 Task: Add the task  Data not being saved when expected to the section Acceleration Adventure in the project ZoomTech and add a Due Date to the respective task as 2023/08/22.
Action: Mouse moved to (694, 466)
Screenshot: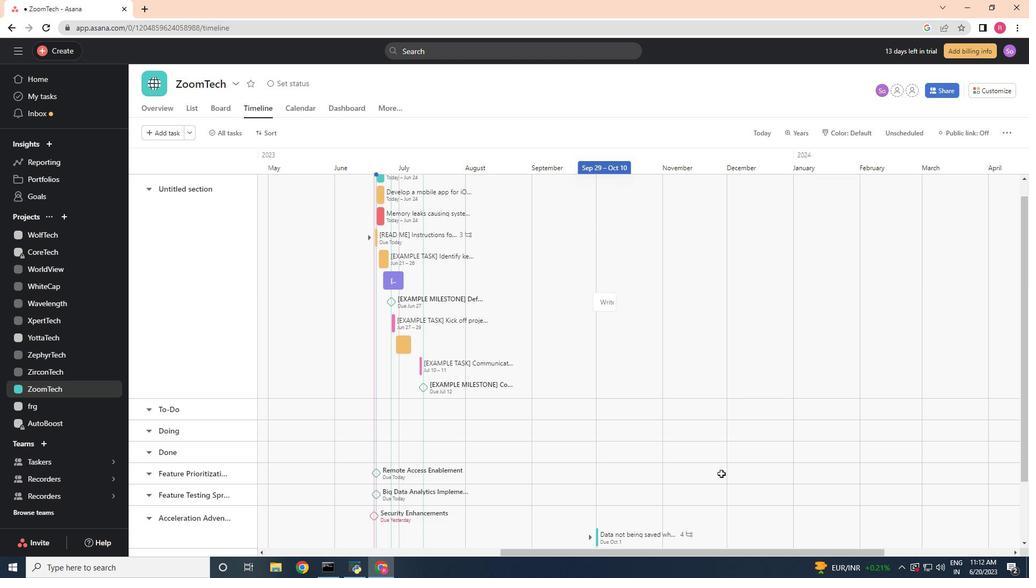 
Action: Mouse scrolled (694, 465) with delta (0, 0)
Screenshot: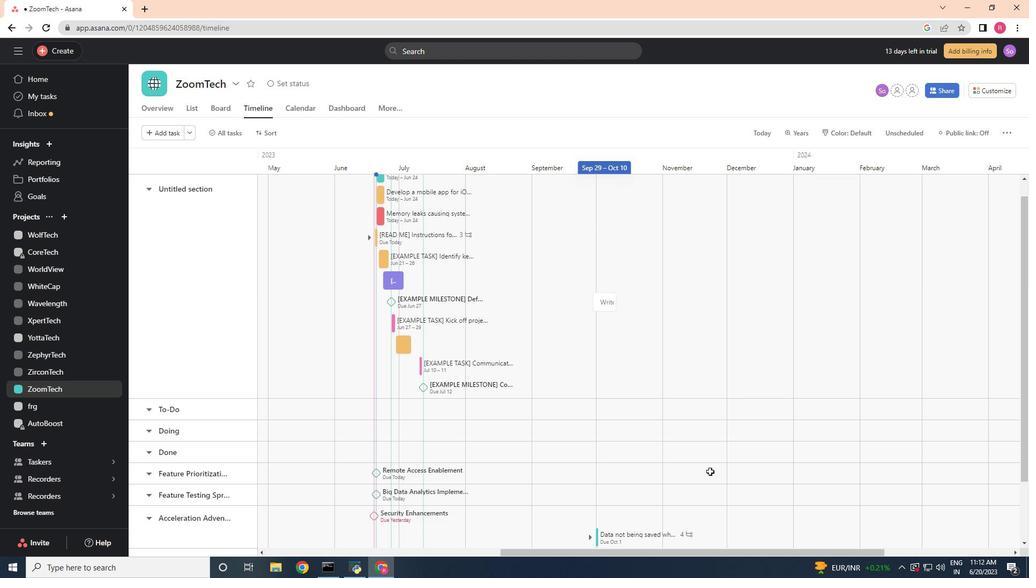 
Action: Mouse moved to (694, 466)
Screenshot: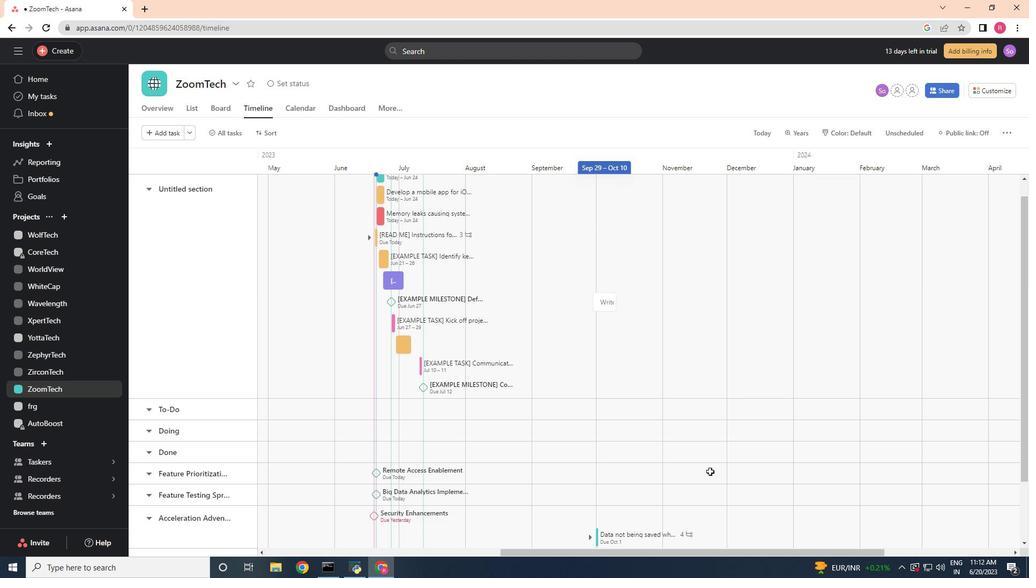 
Action: Mouse scrolled (694, 465) with delta (0, 0)
Screenshot: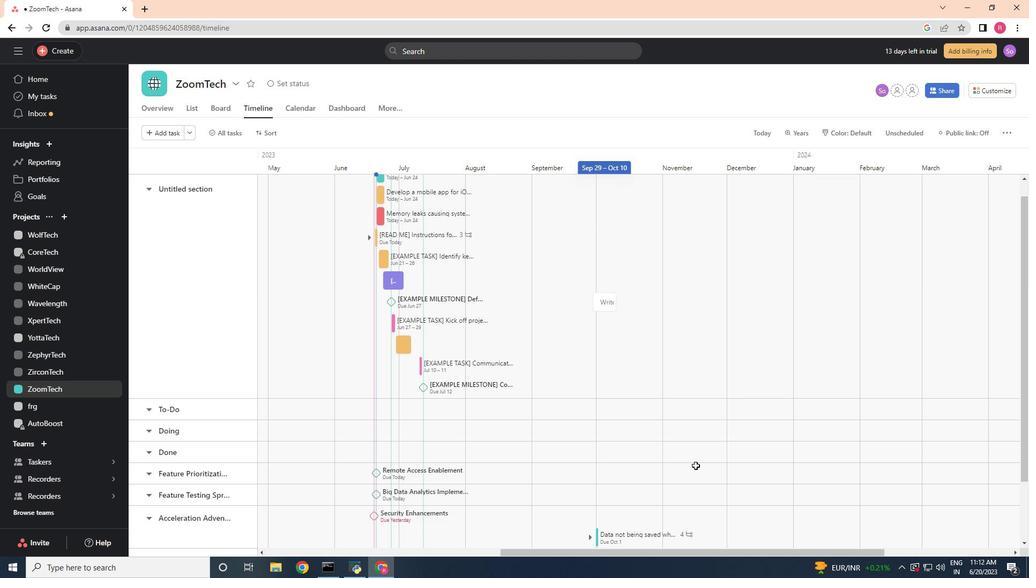 
Action: Mouse moved to (694, 464)
Screenshot: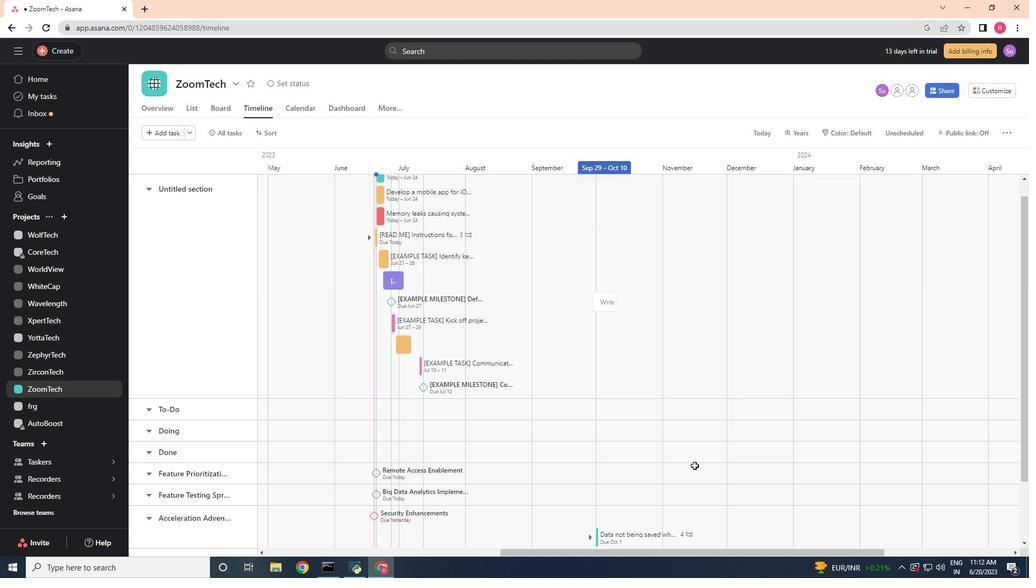 
Action: Mouse scrolled (694, 463) with delta (0, 0)
Screenshot: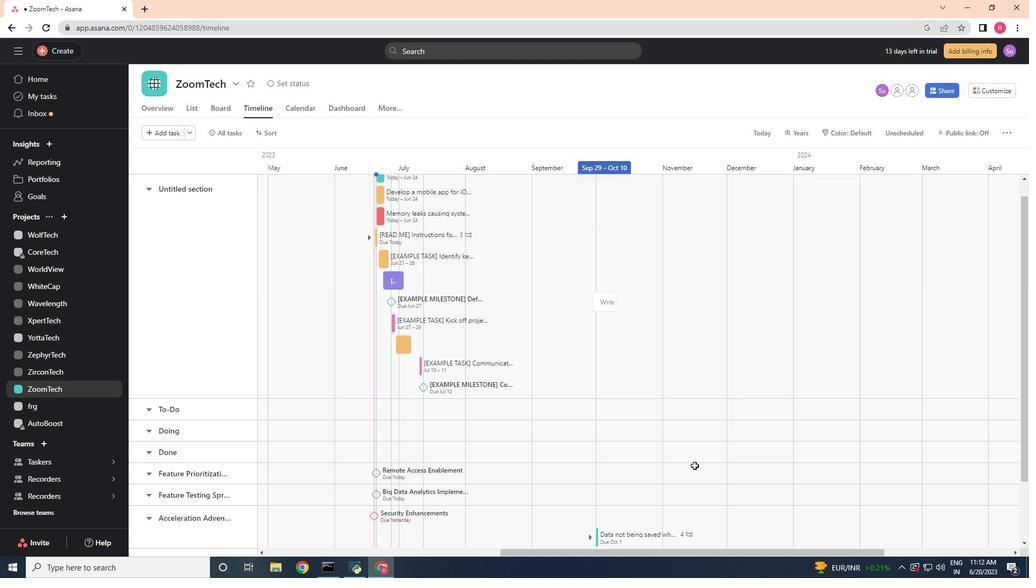
Action: Mouse moved to (686, 456)
Screenshot: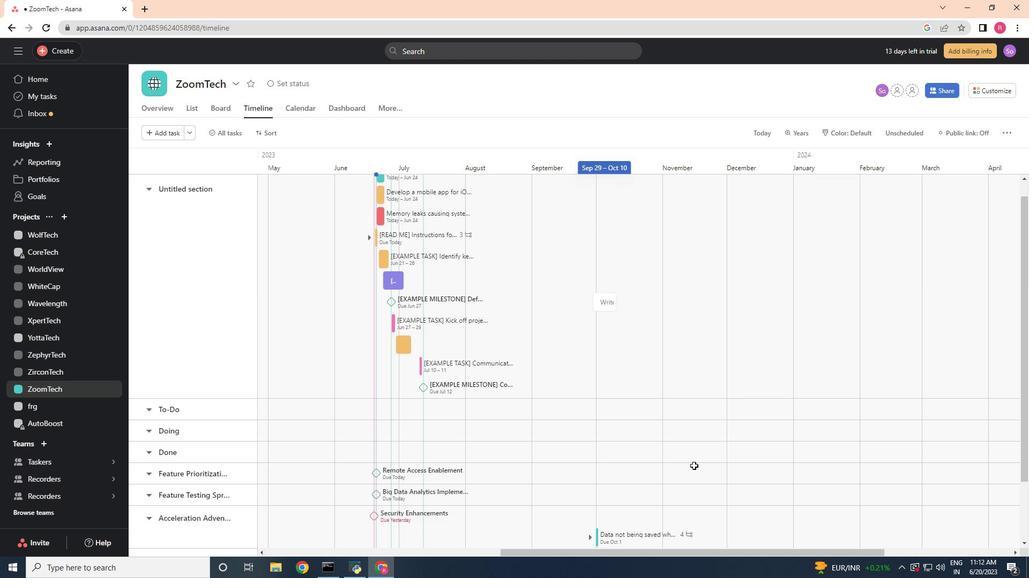 
Action: Mouse scrolled (686, 456) with delta (0, 0)
Screenshot: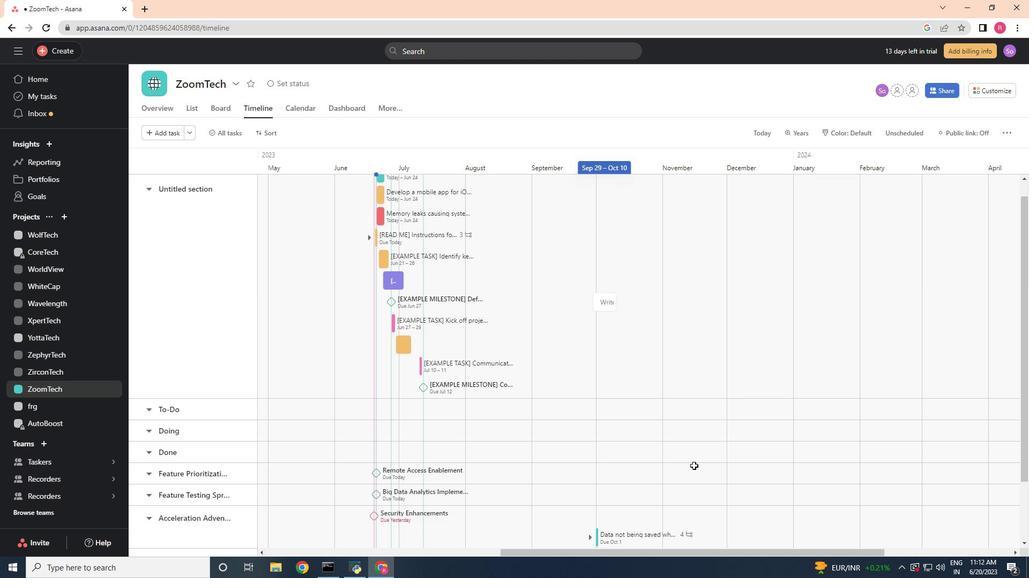 
Action: Mouse moved to (639, 462)
Screenshot: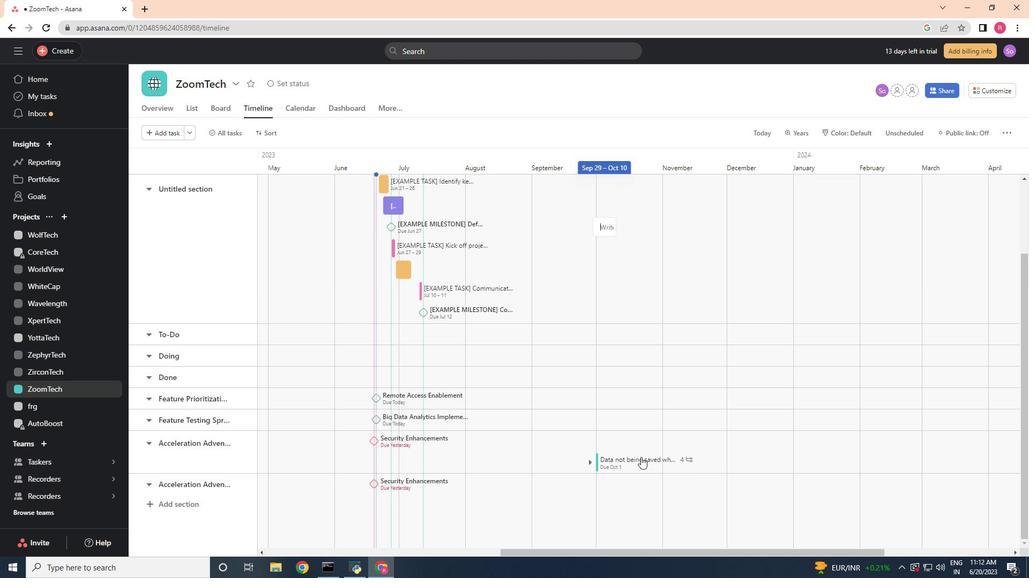 
Action: Mouse pressed left at (639, 462)
Screenshot: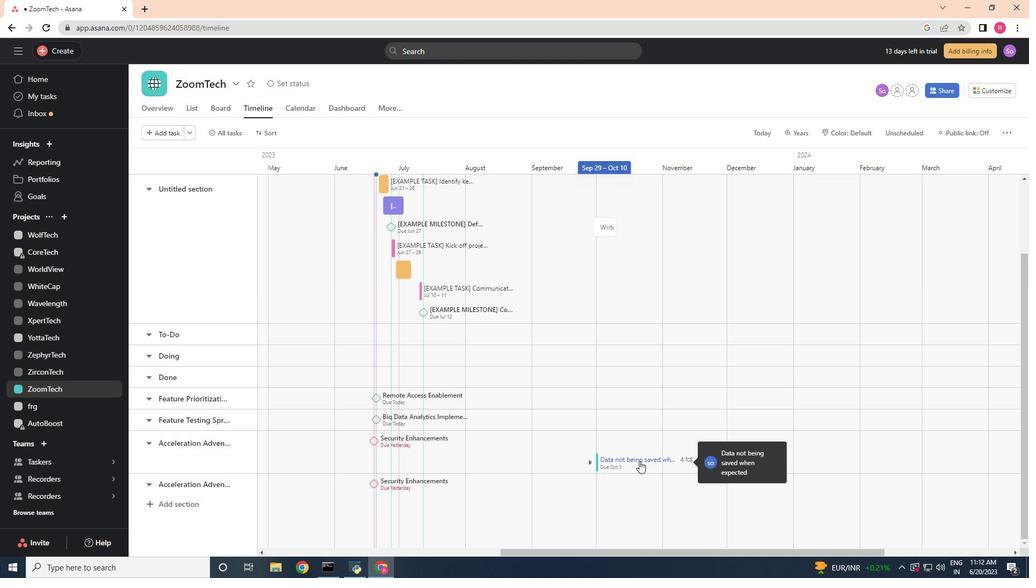 
Action: Mouse moved to (857, 231)
Screenshot: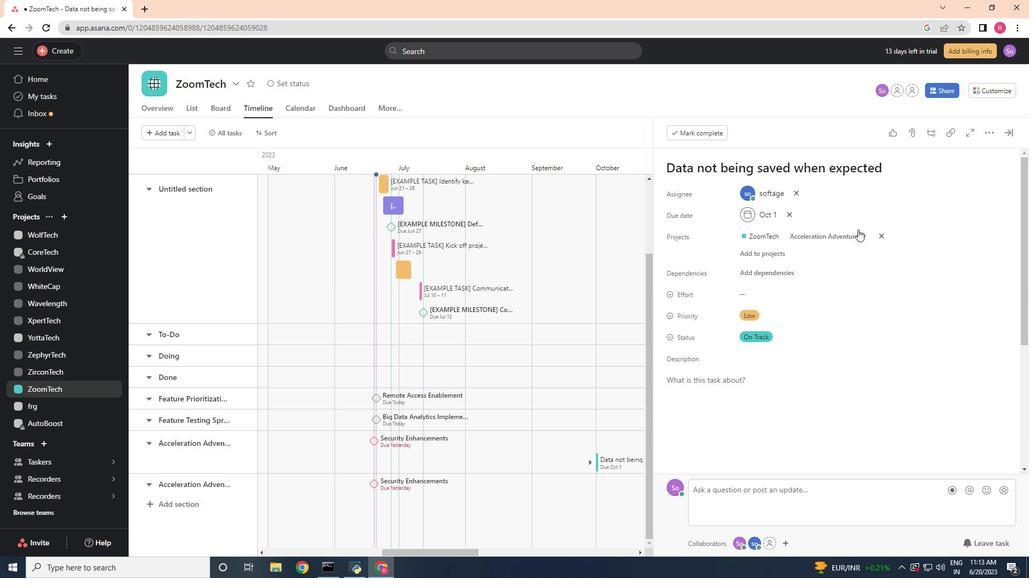 
Action: Mouse pressed left at (857, 231)
Screenshot: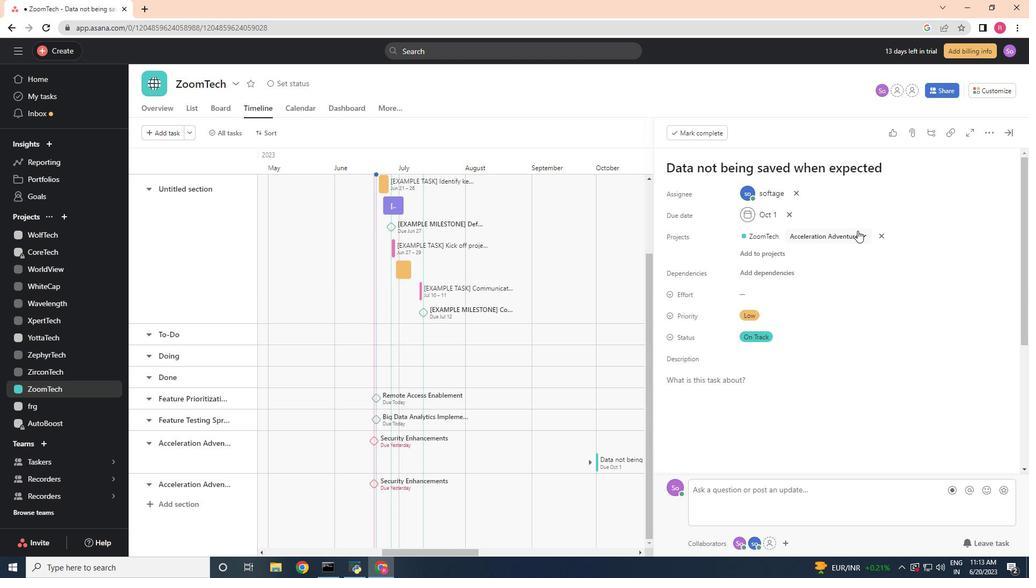 
Action: Mouse moved to (846, 395)
Screenshot: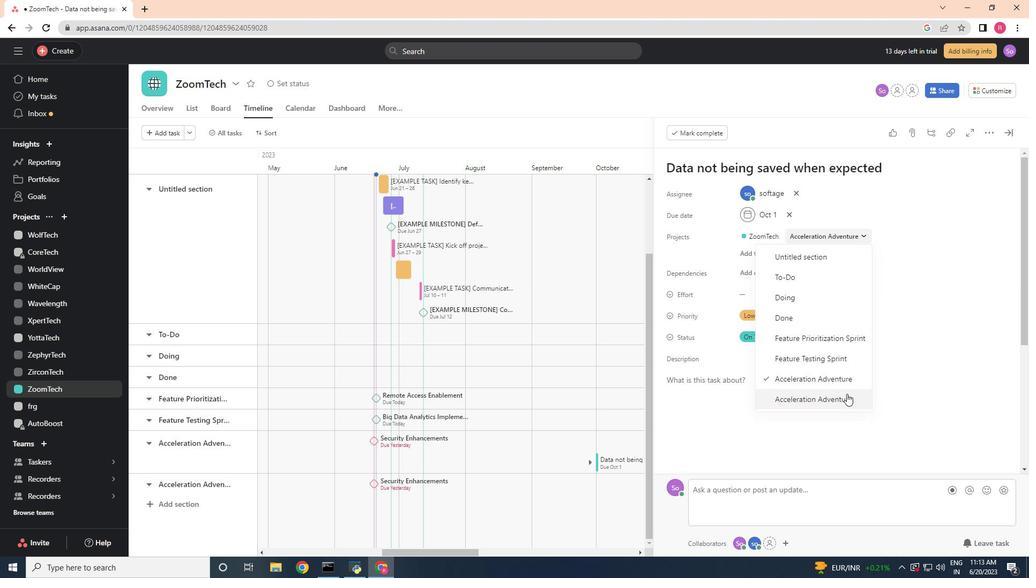 
Action: Mouse pressed left at (846, 395)
Screenshot: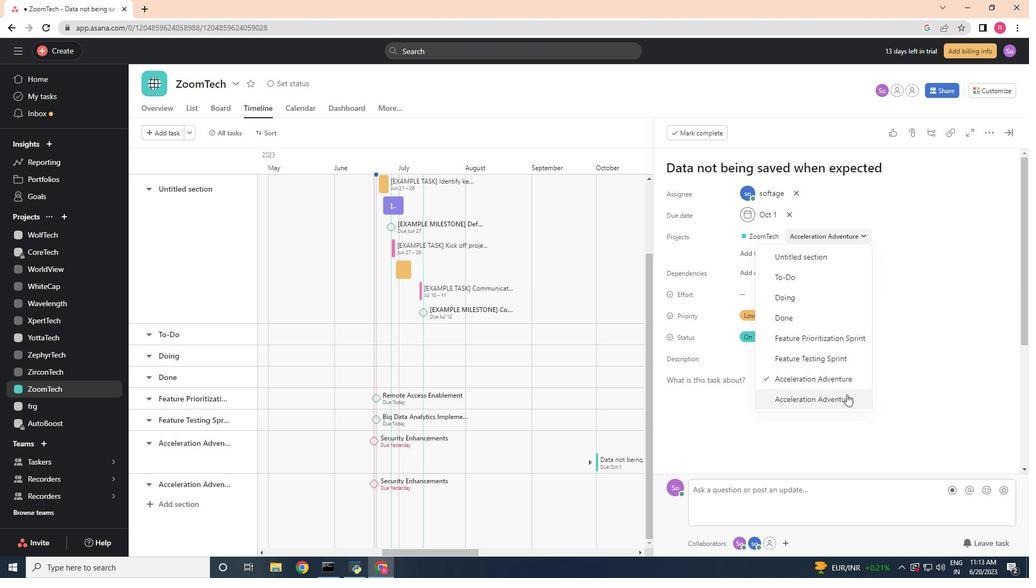 
Action: Mouse moved to (789, 214)
Screenshot: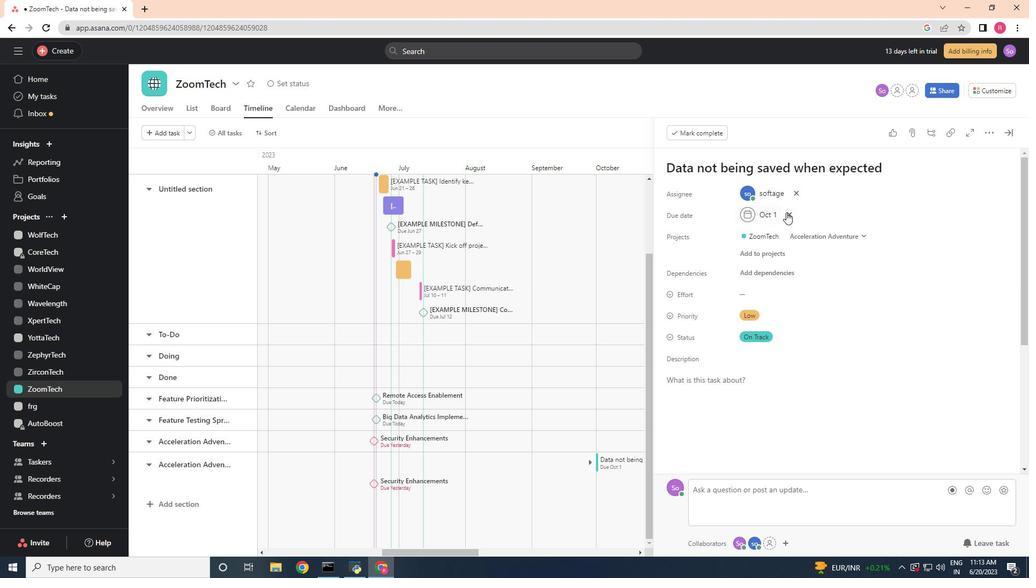 
Action: Mouse pressed left at (789, 214)
Screenshot: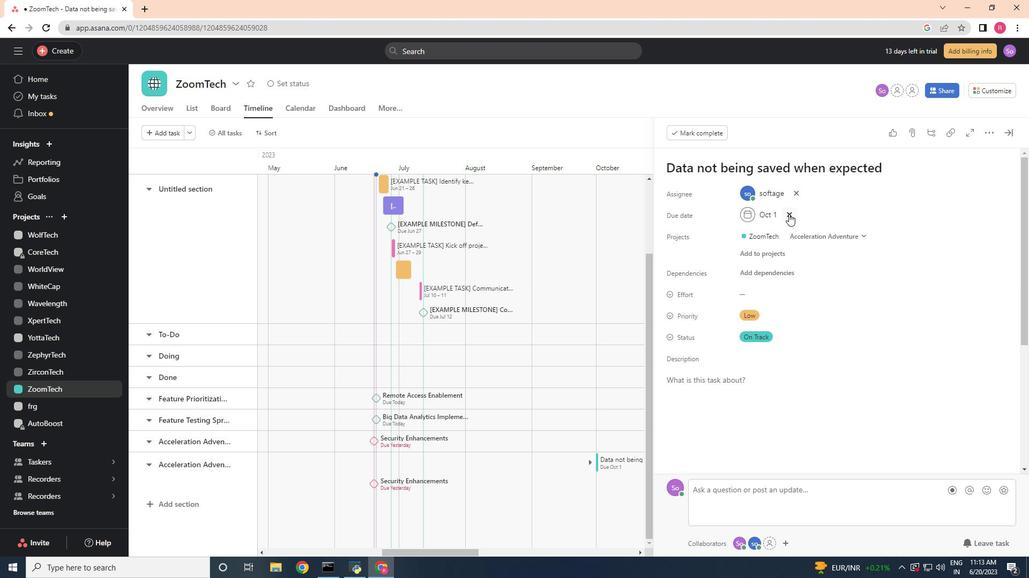 
Action: Mouse moved to (765, 213)
Screenshot: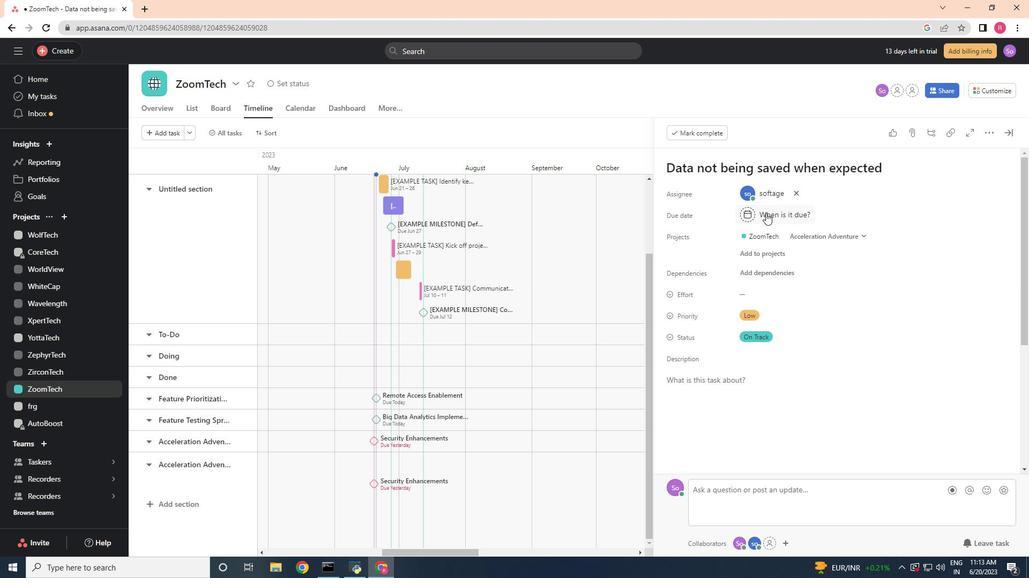 
Action: Mouse pressed left at (765, 213)
Screenshot: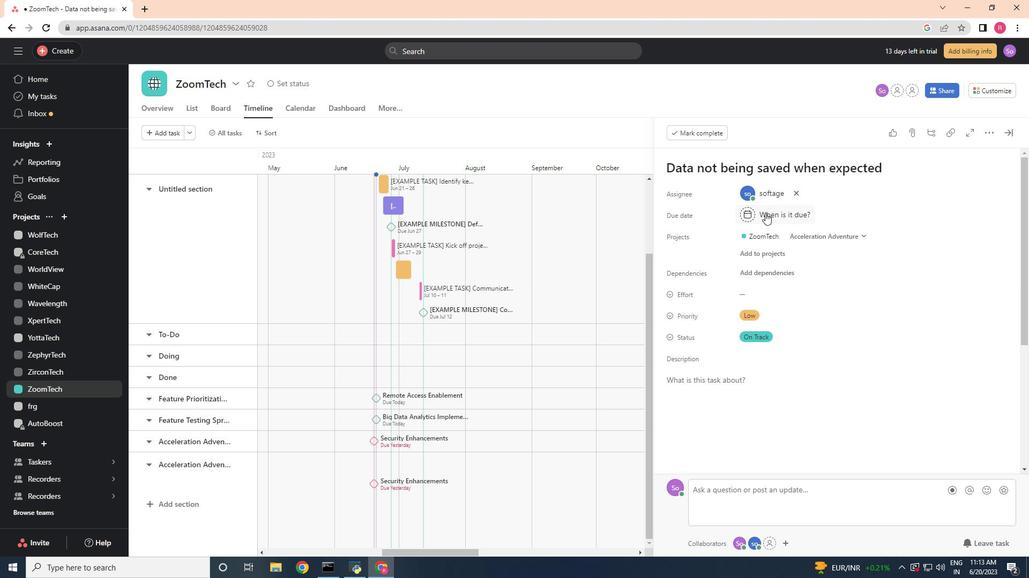 
Action: Key pressed 2023/088/22
Screenshot: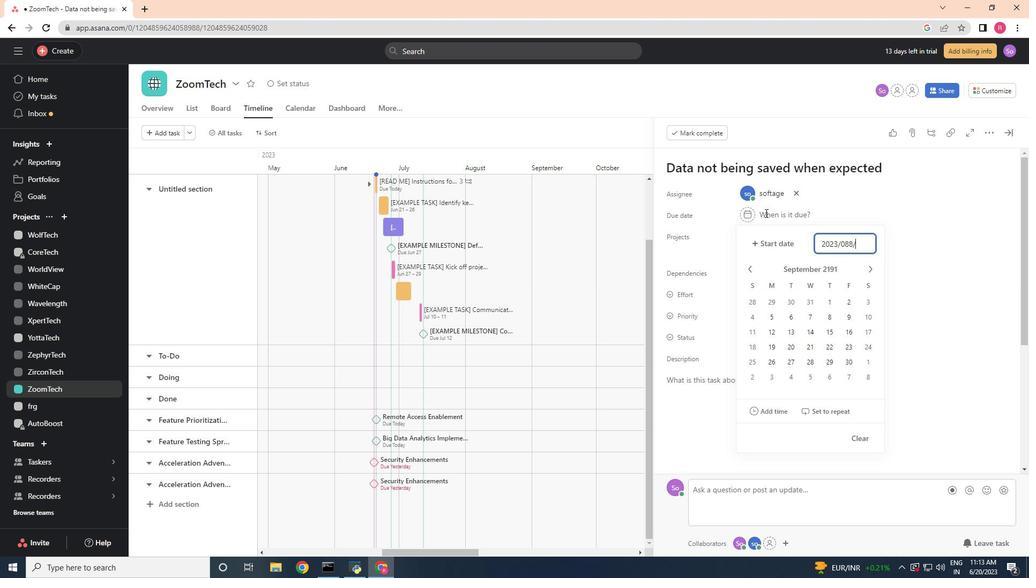 
Action: Mouse moved to (850, 241)
Screenshot: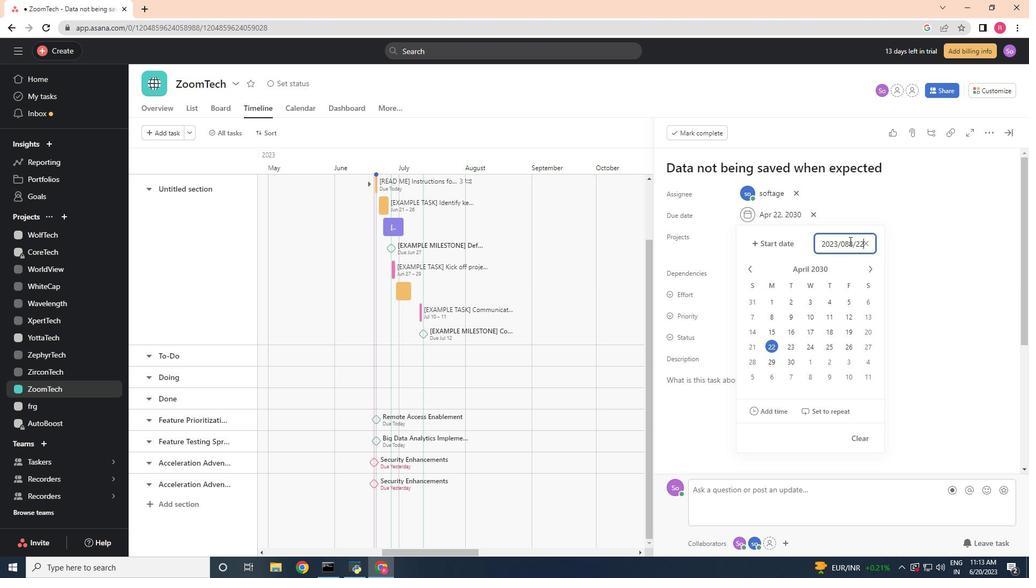
Action: Mouse pressed left at (850, 241)
Screenshot: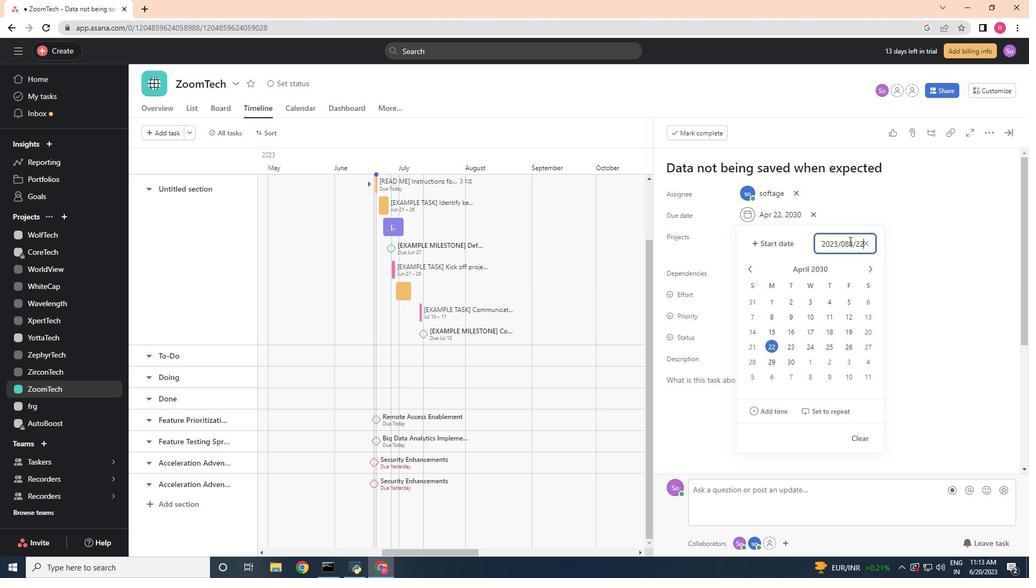 
Action: Mouse moved to (850, 241)
Screenshot: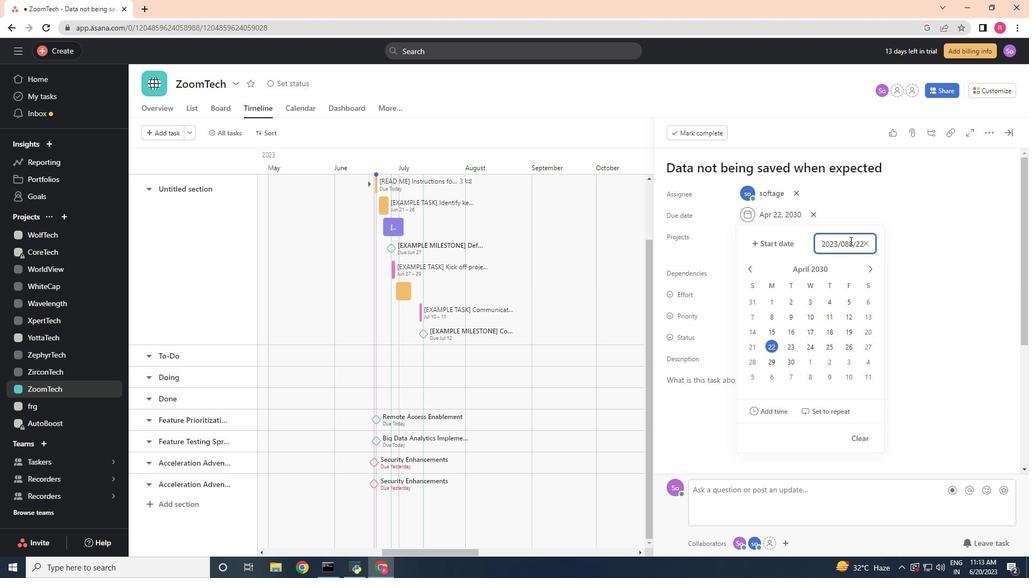 
Action: Key pressed <Key.backspace>
Screenshot: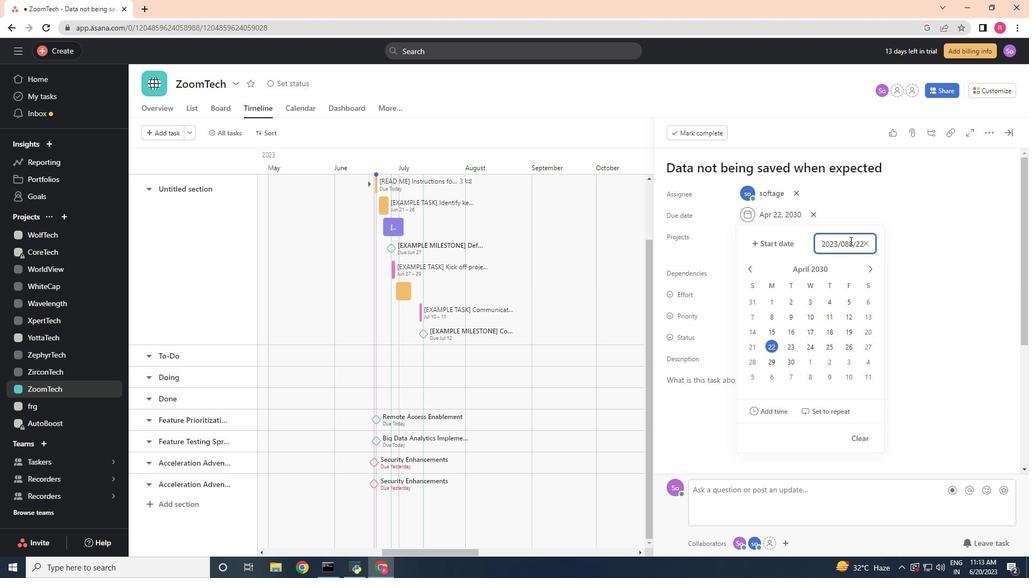 
Action: Mouse moved to (909, 278)
Screenshot: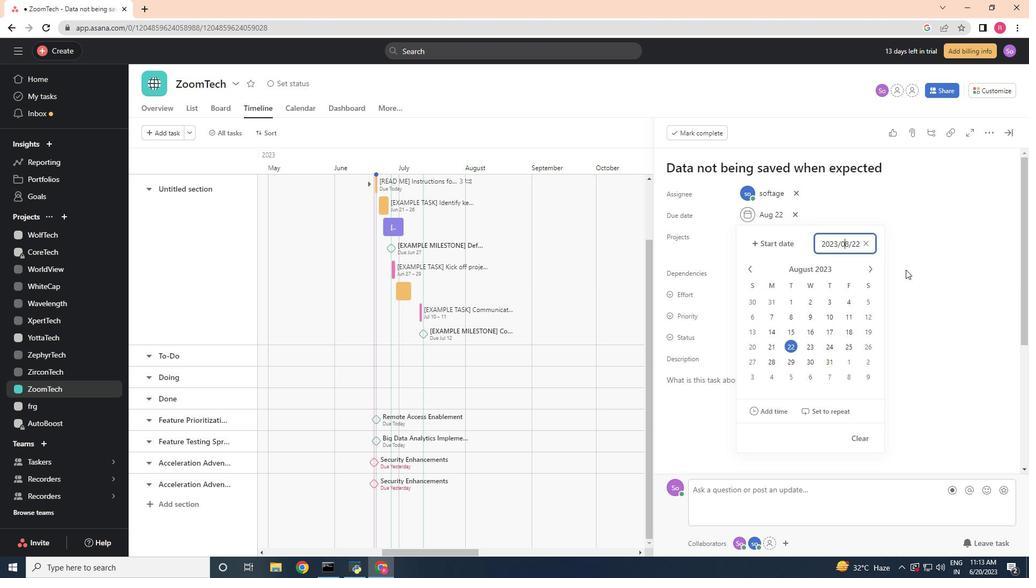 
Action: Mouse pressed left at (909, 278)
Screenshot: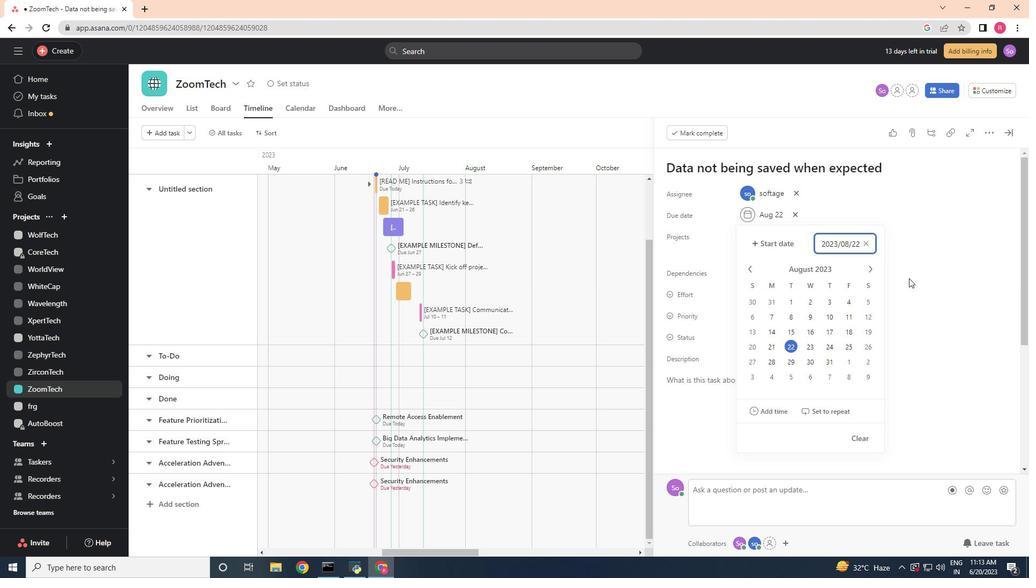 
Action: Mouse moved to (799, 239)
Screenshot: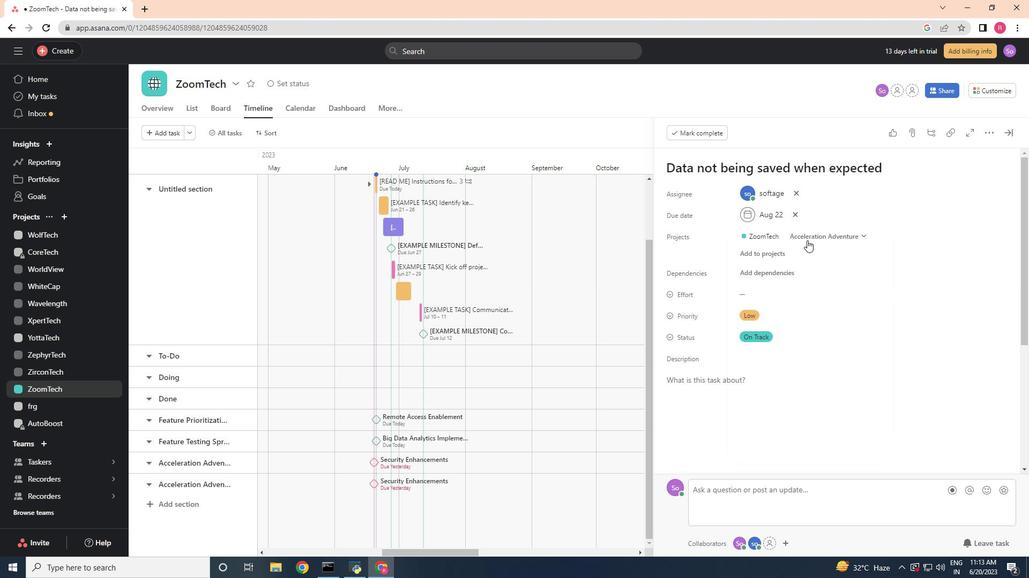 
